 Task: In the  document William ,change text color to 'Dark Green' Insert the mentioned shape below the text 'Heart'. Change color of the shape to  BlueChange shape height to  2
Action: Mouse moved to (57, 28)
Screenshot: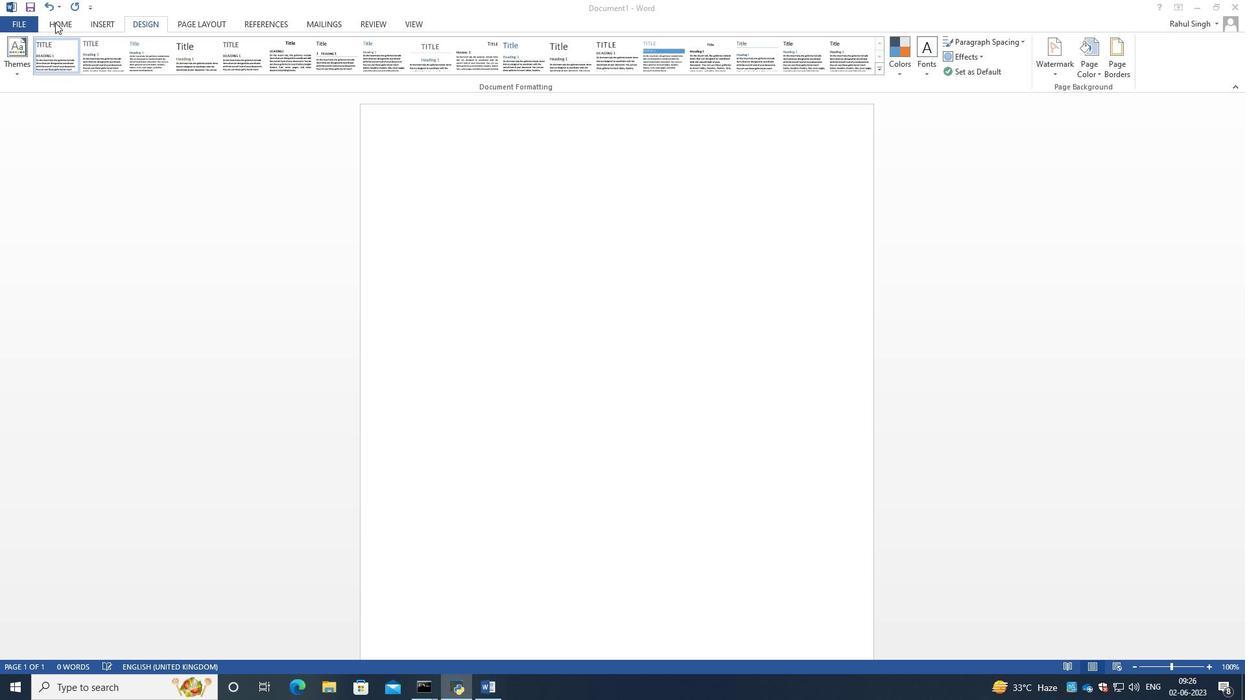 
Action: Mouse pressed left at (57, 28)
Screenshot: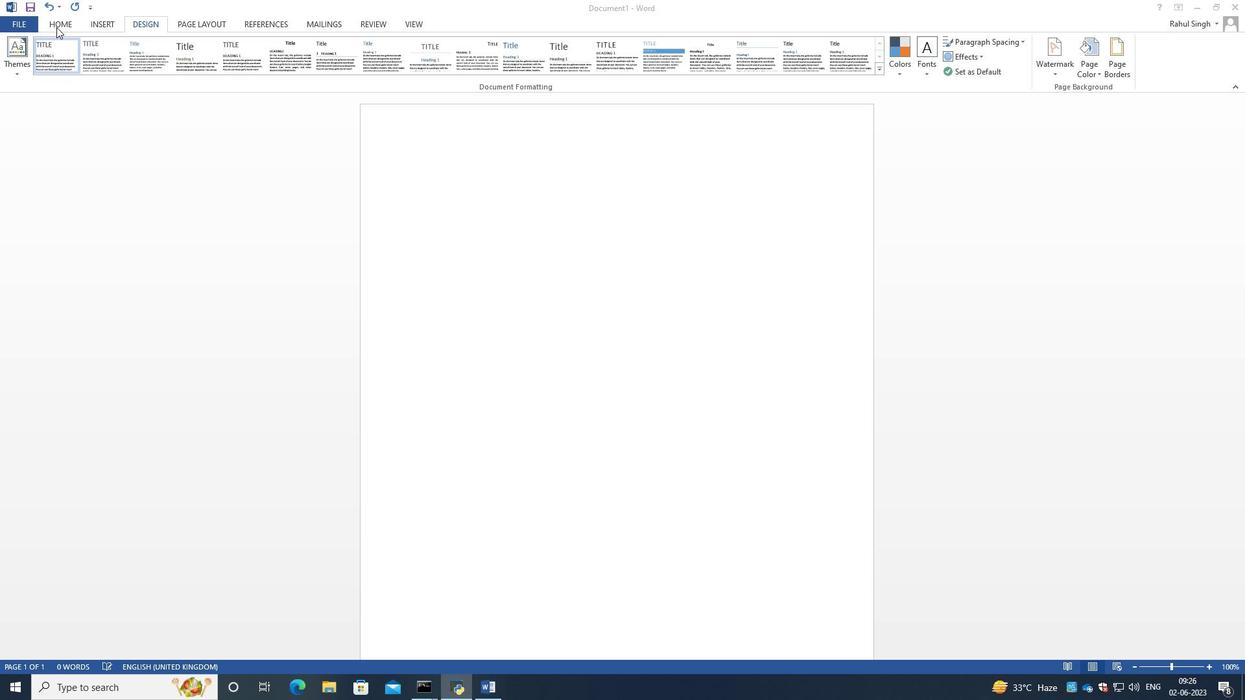 
Action: Mouse moved to (70, 23)
Screenshot: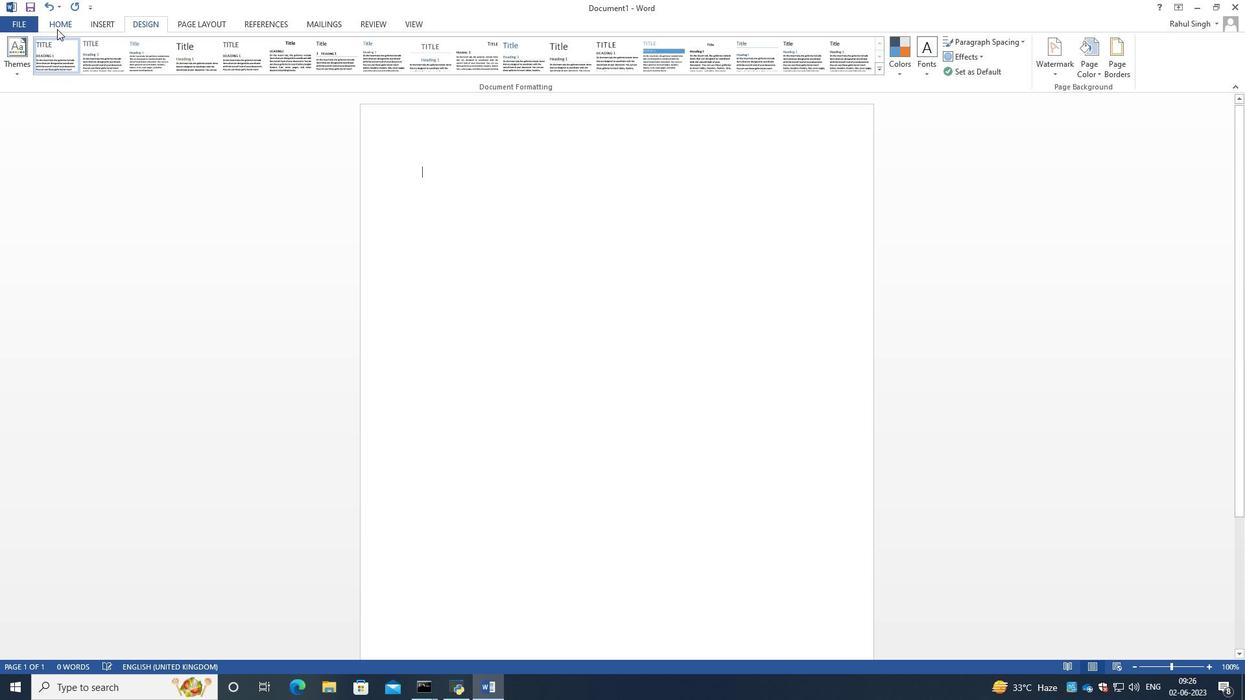 
Action: Mouse pressed left at (70, 23)
Screenshot: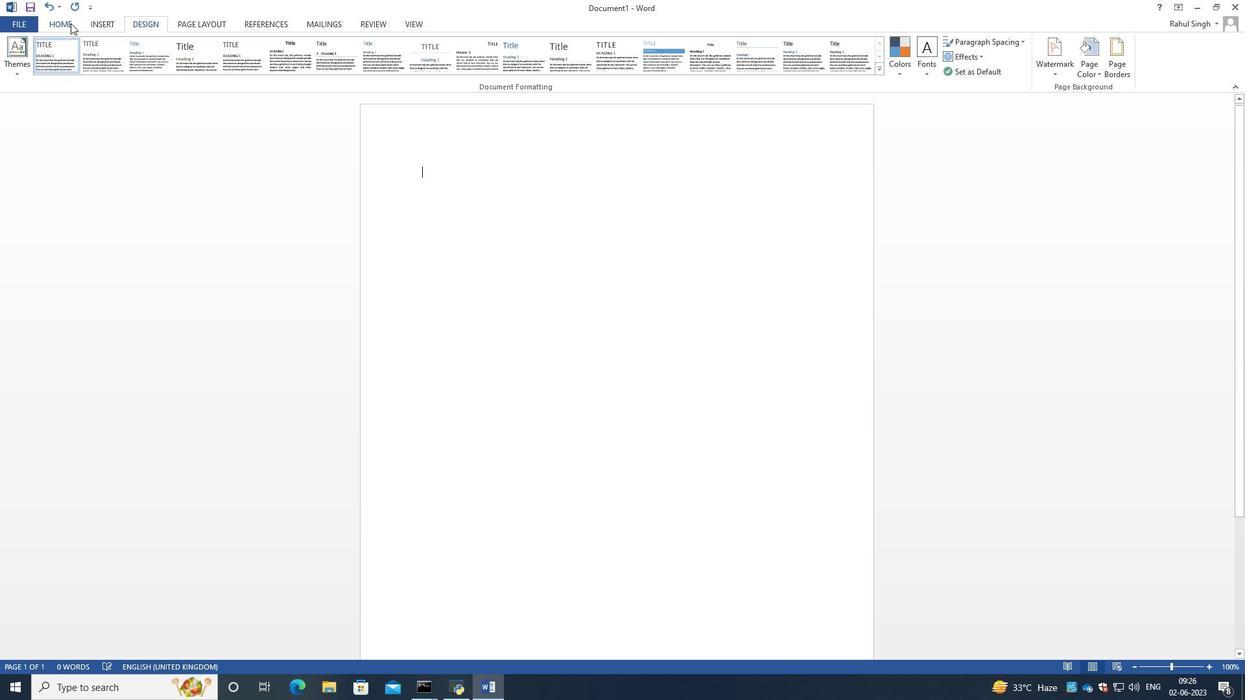 
Action: Mouse moved to (98, 23)
Screenshot: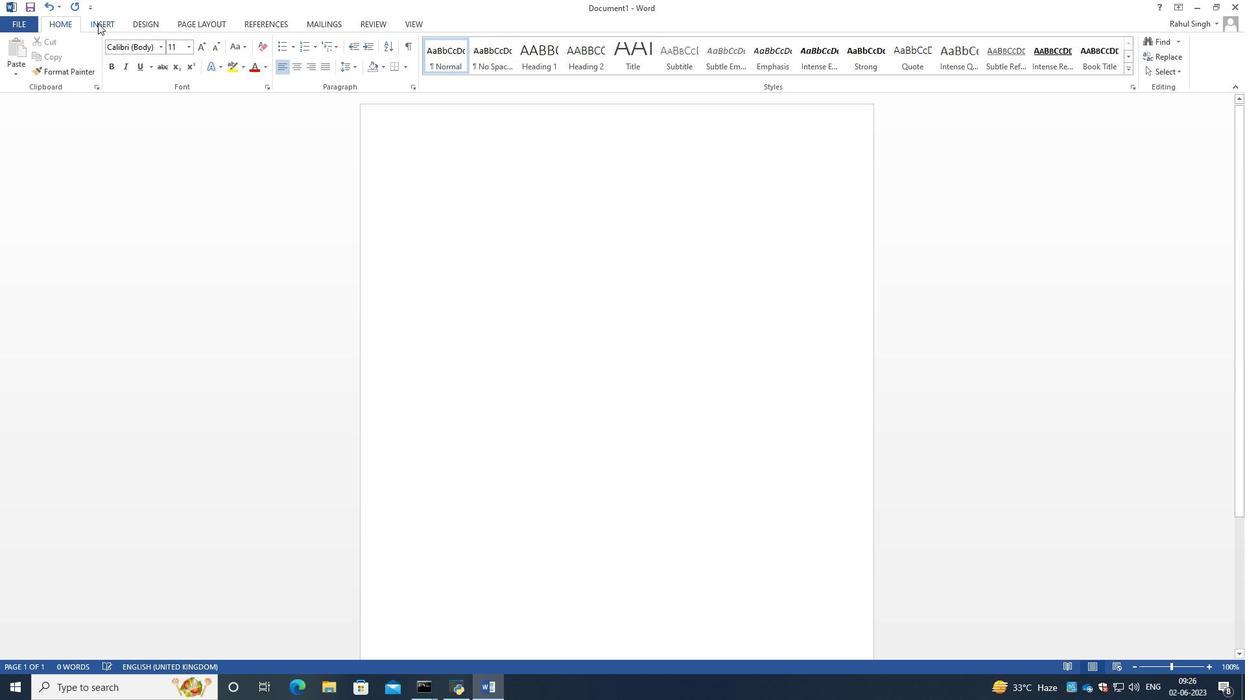 
Action: Mouse pressed left at (98, 23)
Screenshot: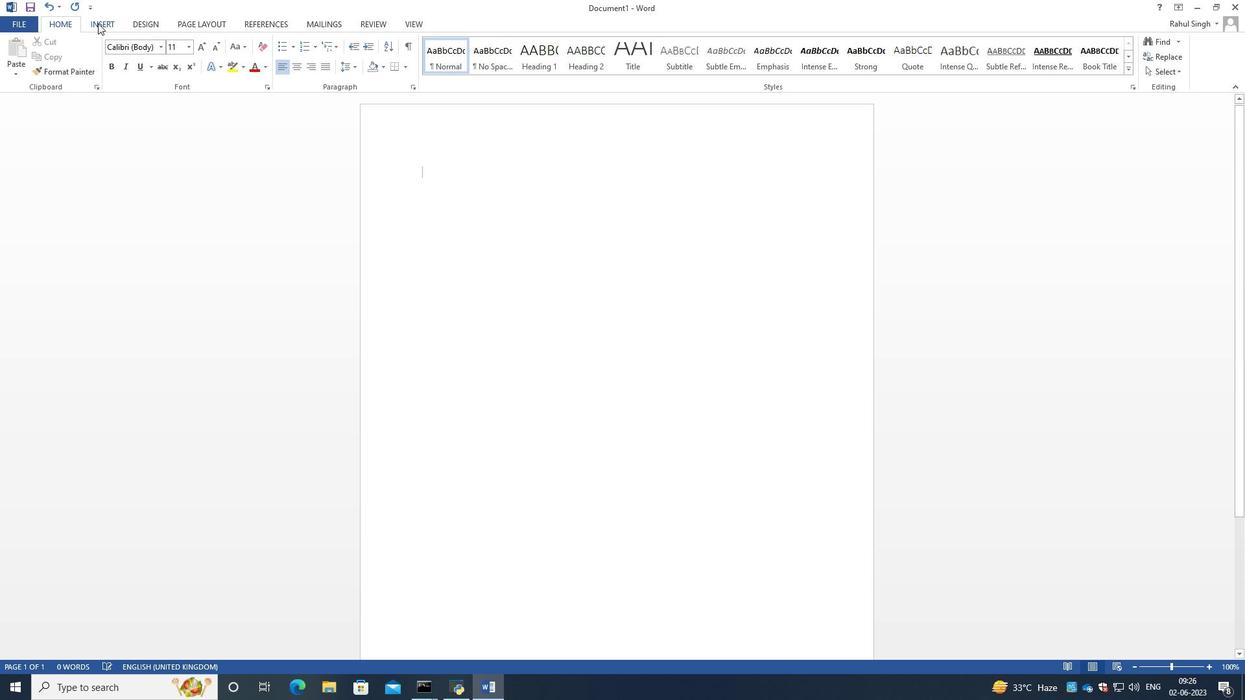 
Action: Mouse moved to (134, 26)
Screenshot: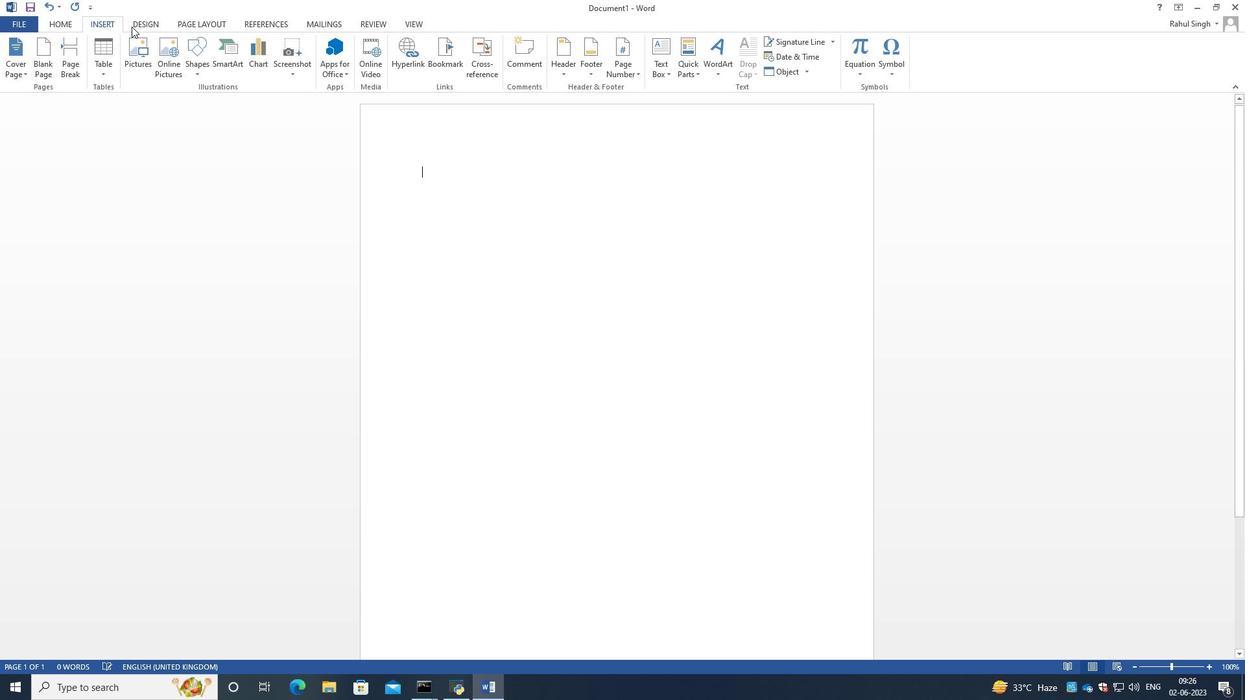 
Action: Mouse pressed left at (134, 26)
Screenshot: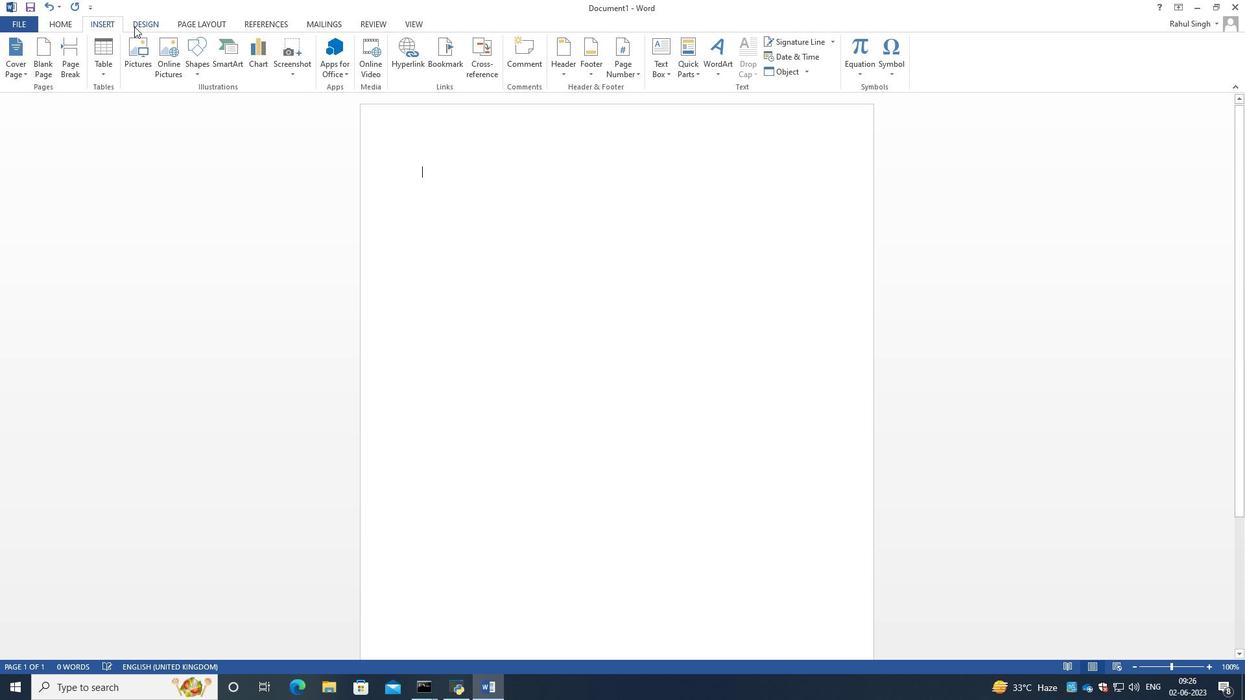 
Action: Mouse moved to (192, 22)
Screenshot: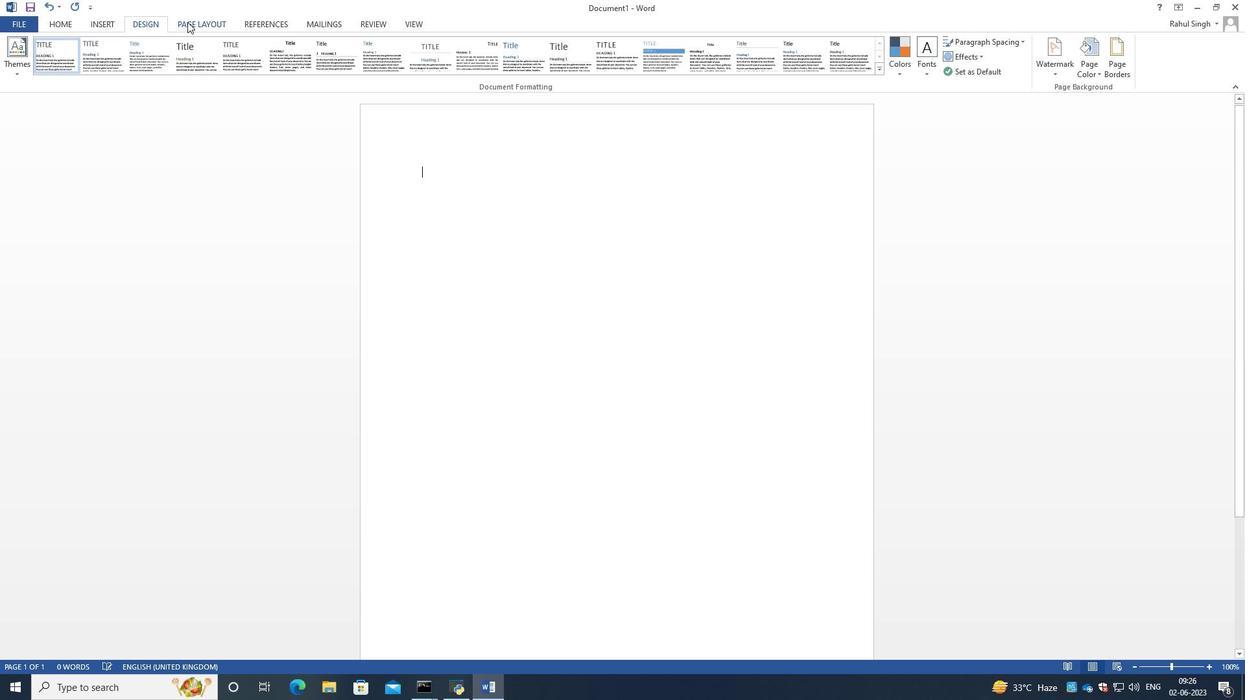 
Action: Mouse pressed left at (192, 22)
Screenshot: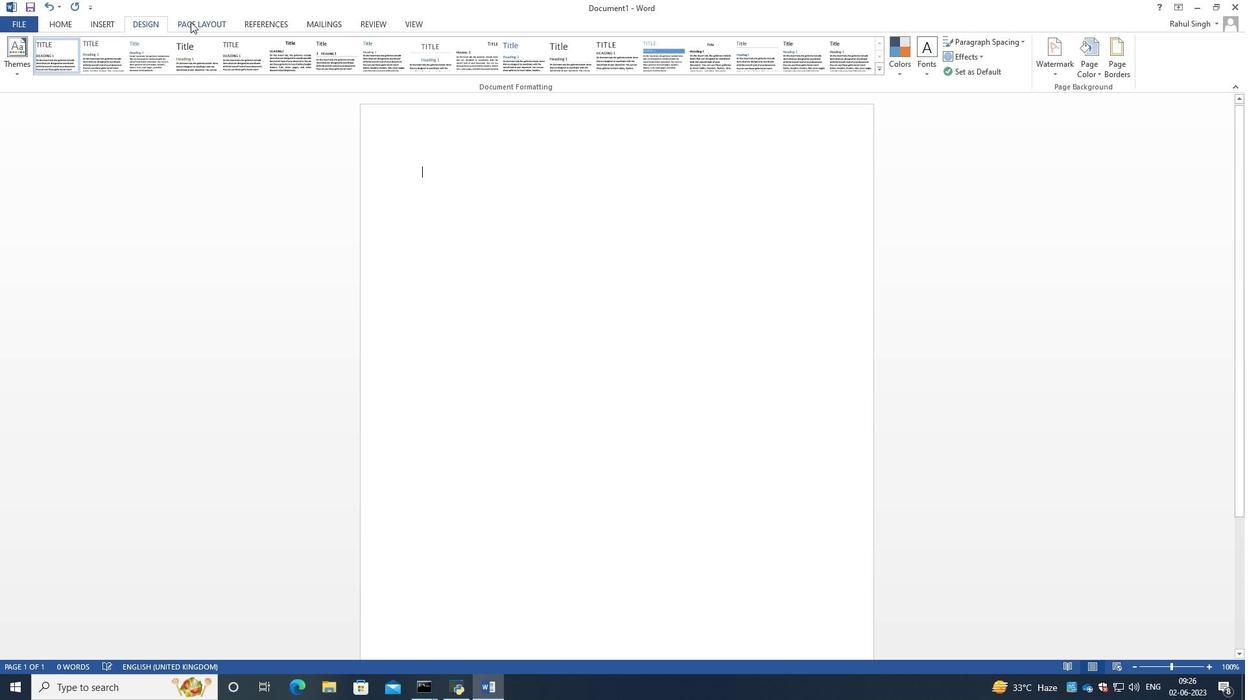 
Action: Mouse moved to (252, 21)
Screenshot: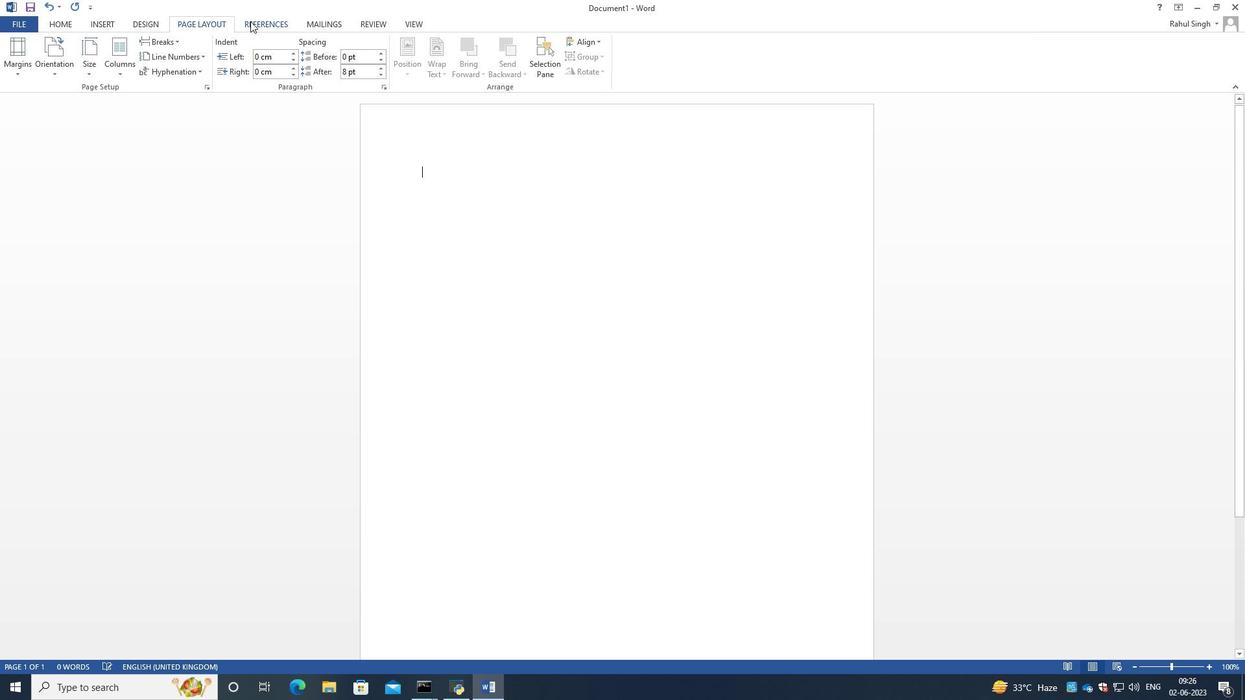 
Action: Mouse pressed left at (252, 21)
Screenshot: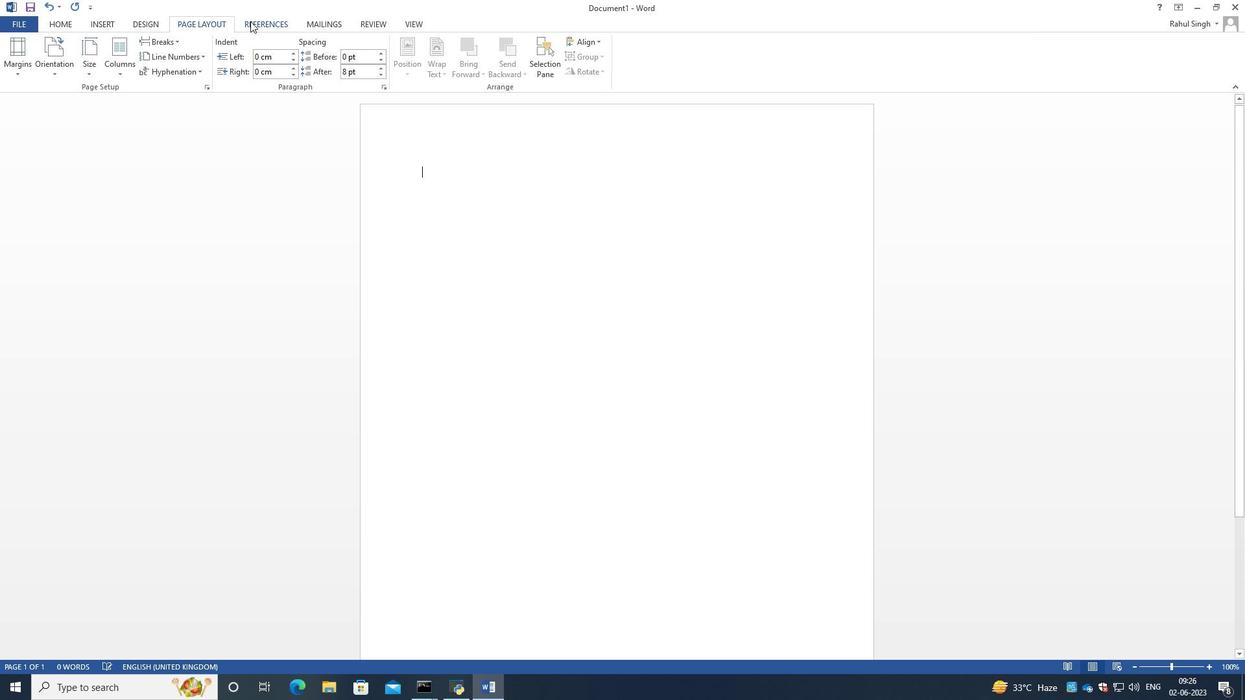 
Action: Mouse moved to (318, 22)
Screenshot: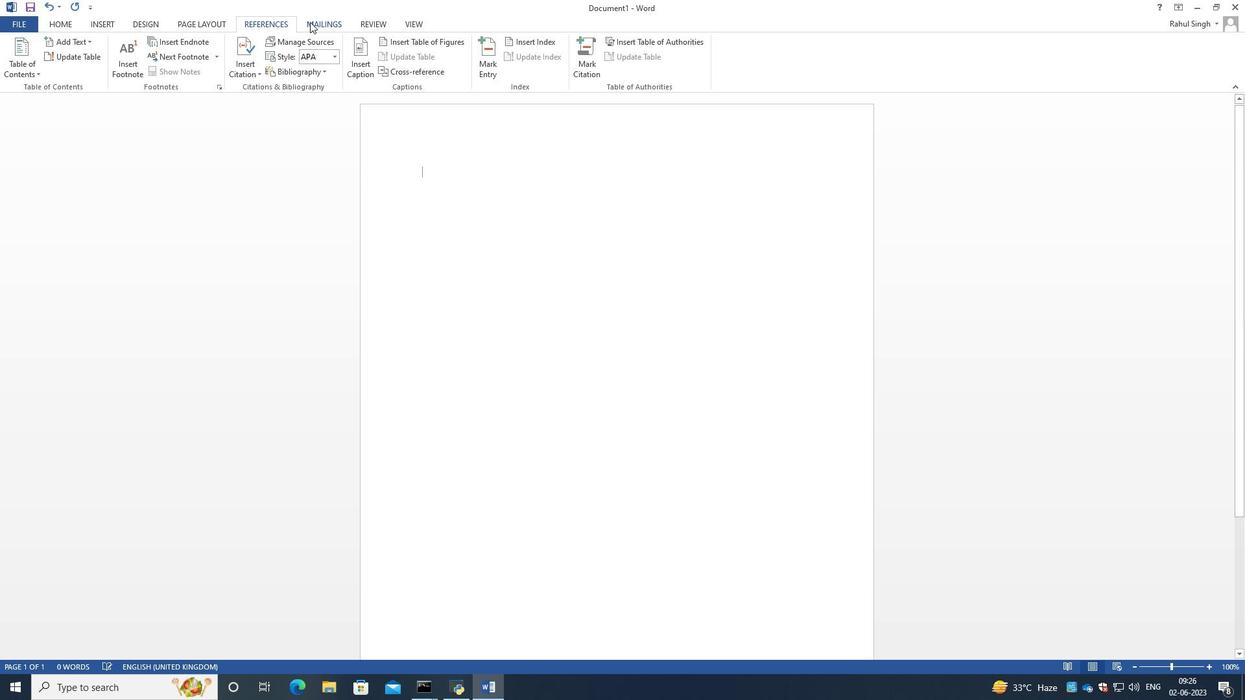 
Action: Mouse pressed left at (318, 22)
Screenshot: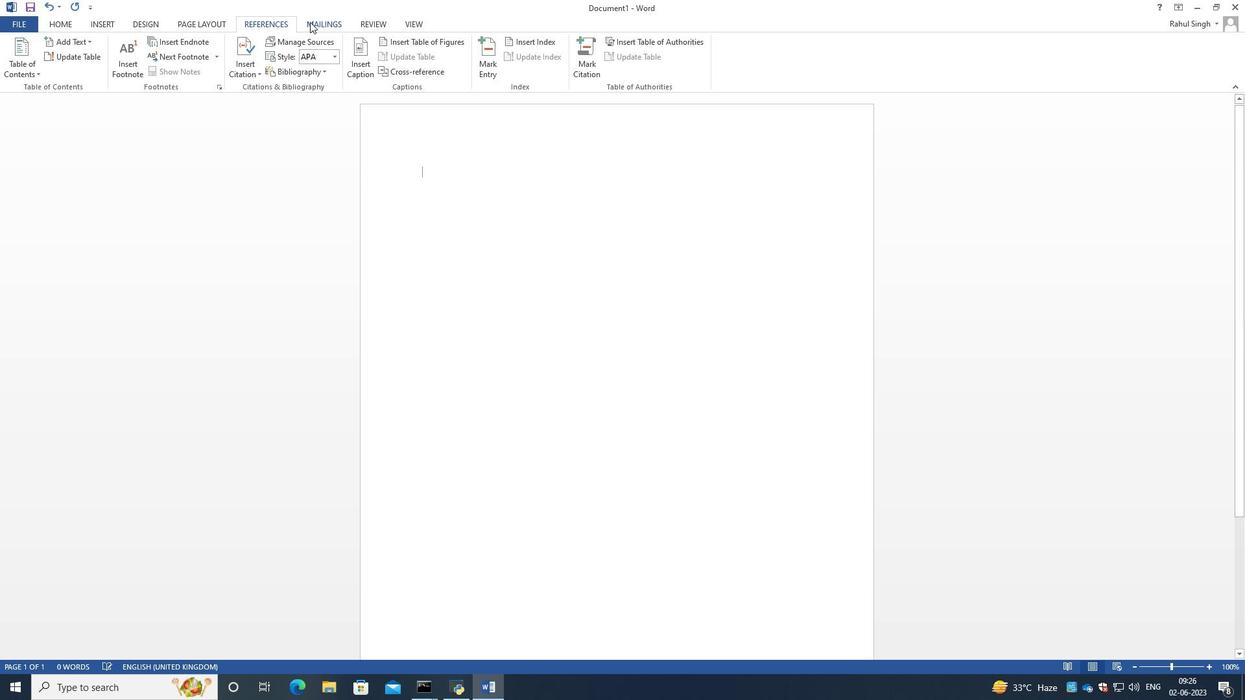 
Action: Mouse moved to (49, 21)
Screenshot: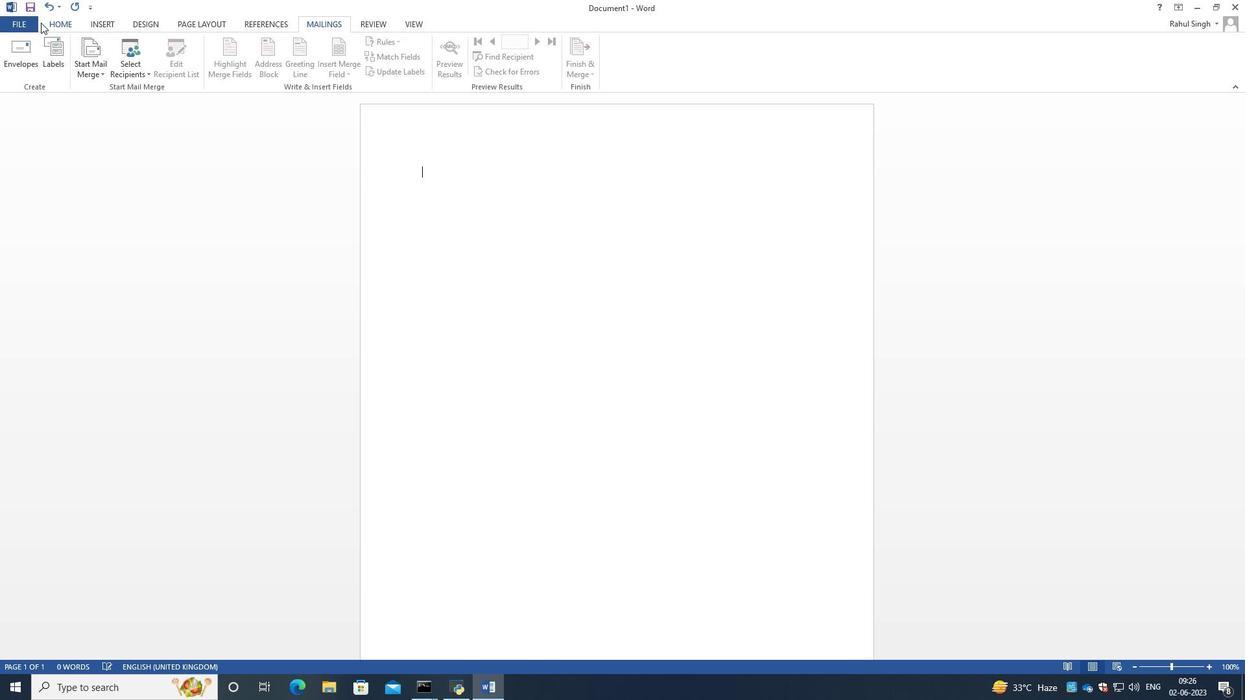 
Action: Mouse pressed left at (49, 21)
Screenshot: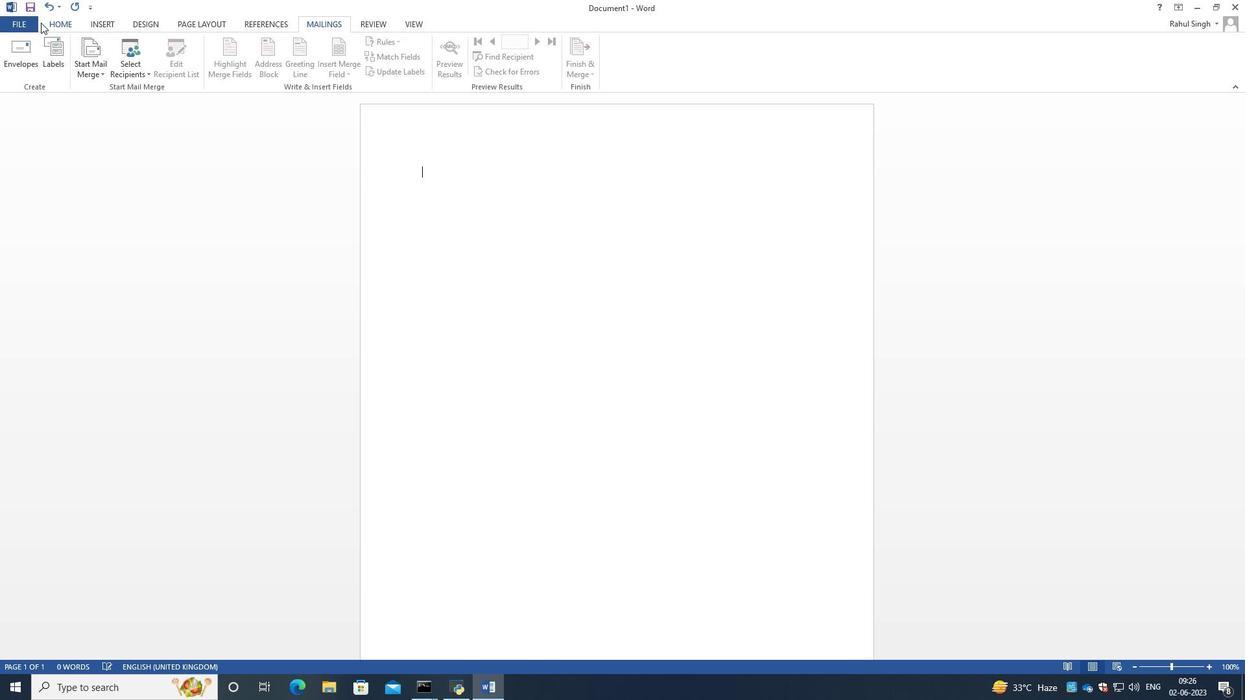
Action: Mouse moved to (151, 30)
Screenshot: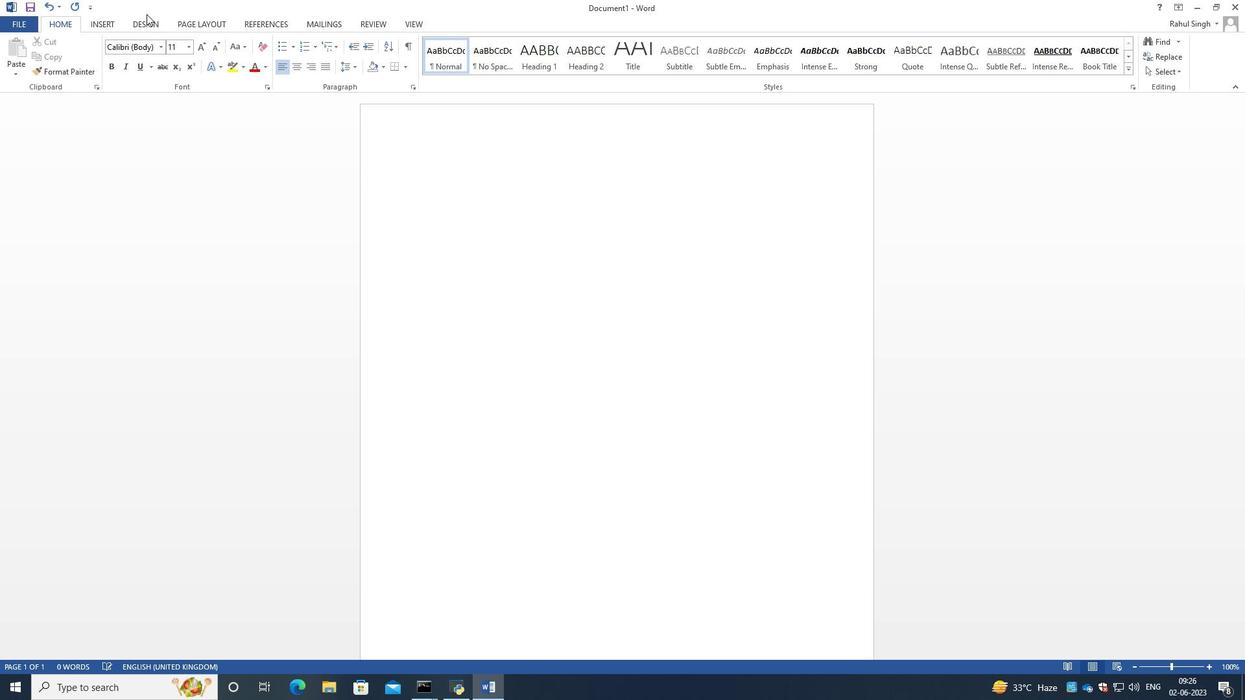 
Action: Mouse pressed left at (151, 30)
Screenshot: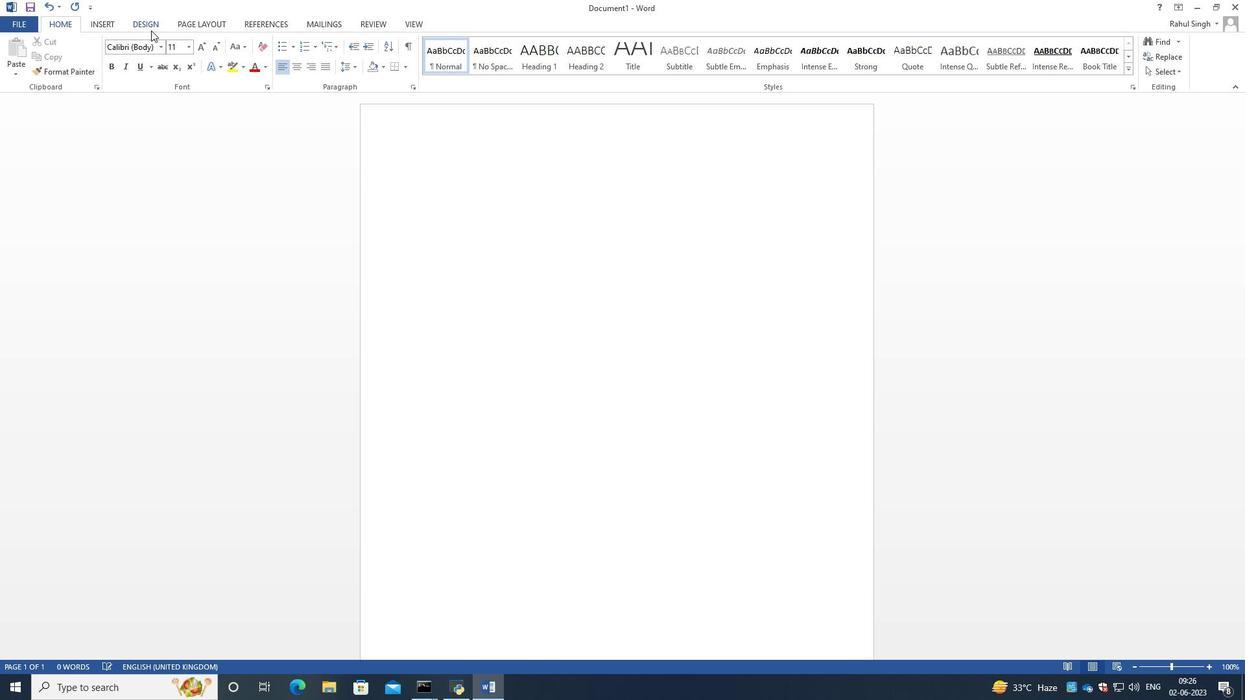 
Action: Mouse moved to (199, 27)
Screenshot: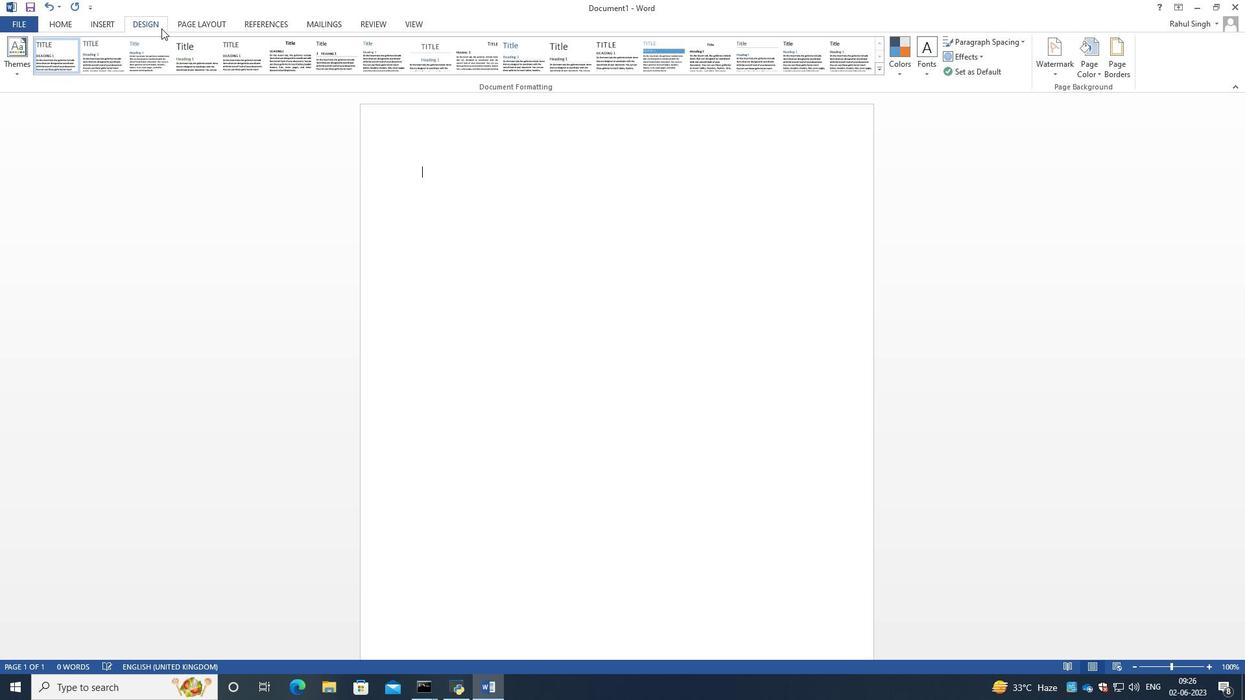 
Action: Mouse pressed left at (199, 27)
Screenshot: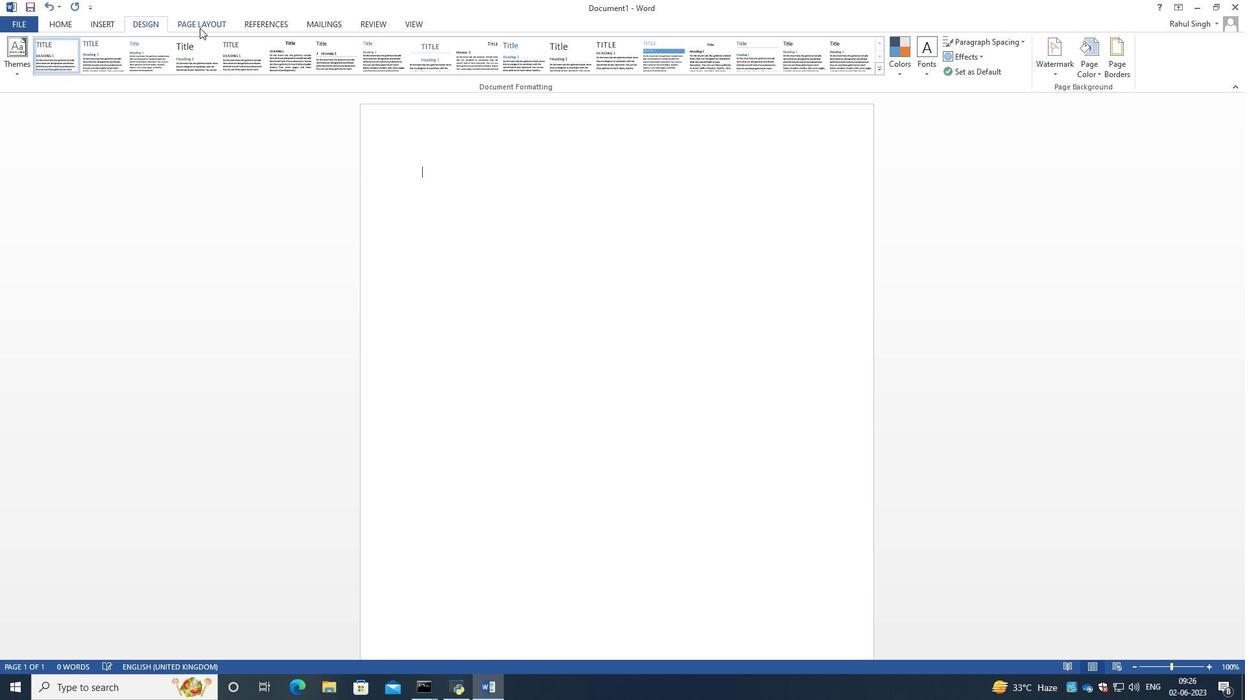 
Action: Mouse moved to (254, 22)
Screenshot: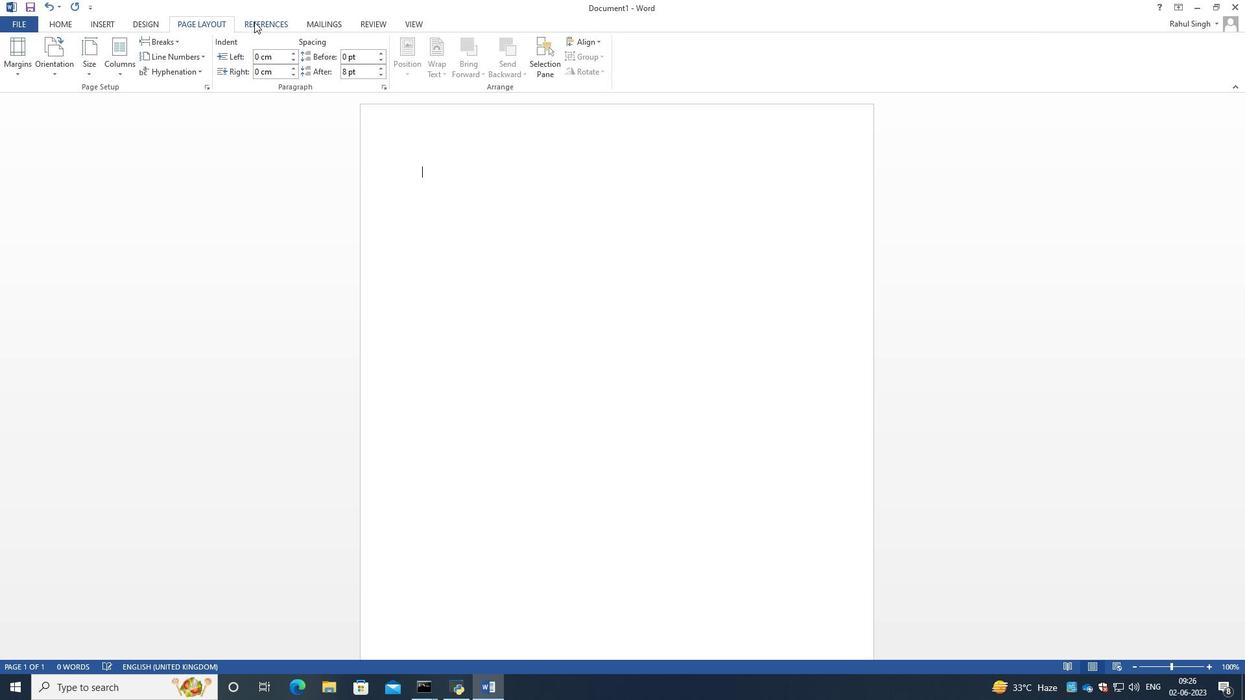 
Action: Mouse pressed left at (254, 22)
Screenshot: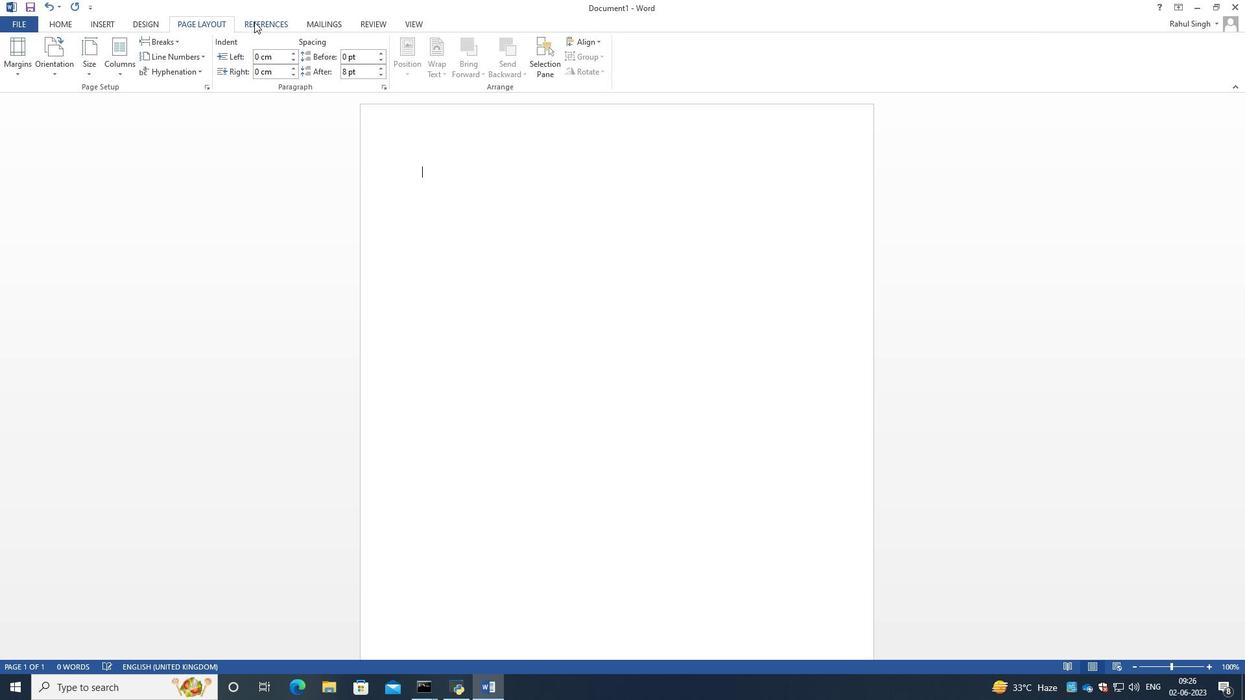 
Action: Mouse moved to (320, 24)
Screenshot: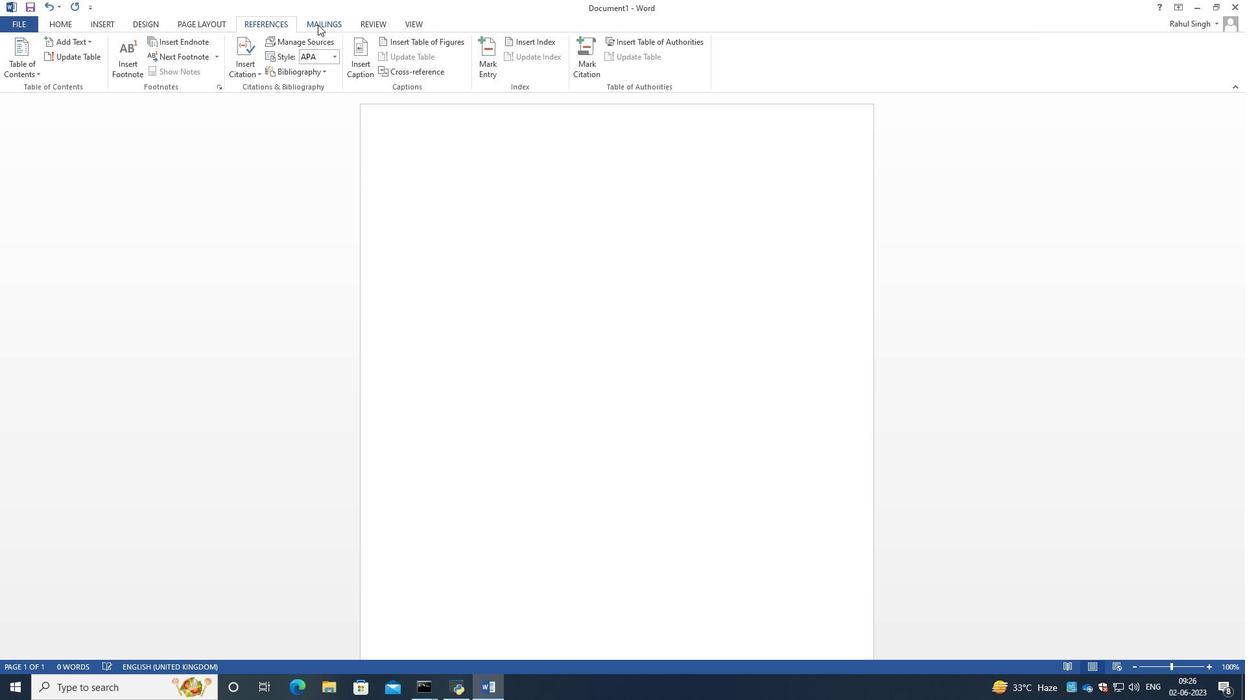 
Action: Mouse pressed left at (320, 24)
Screenshot: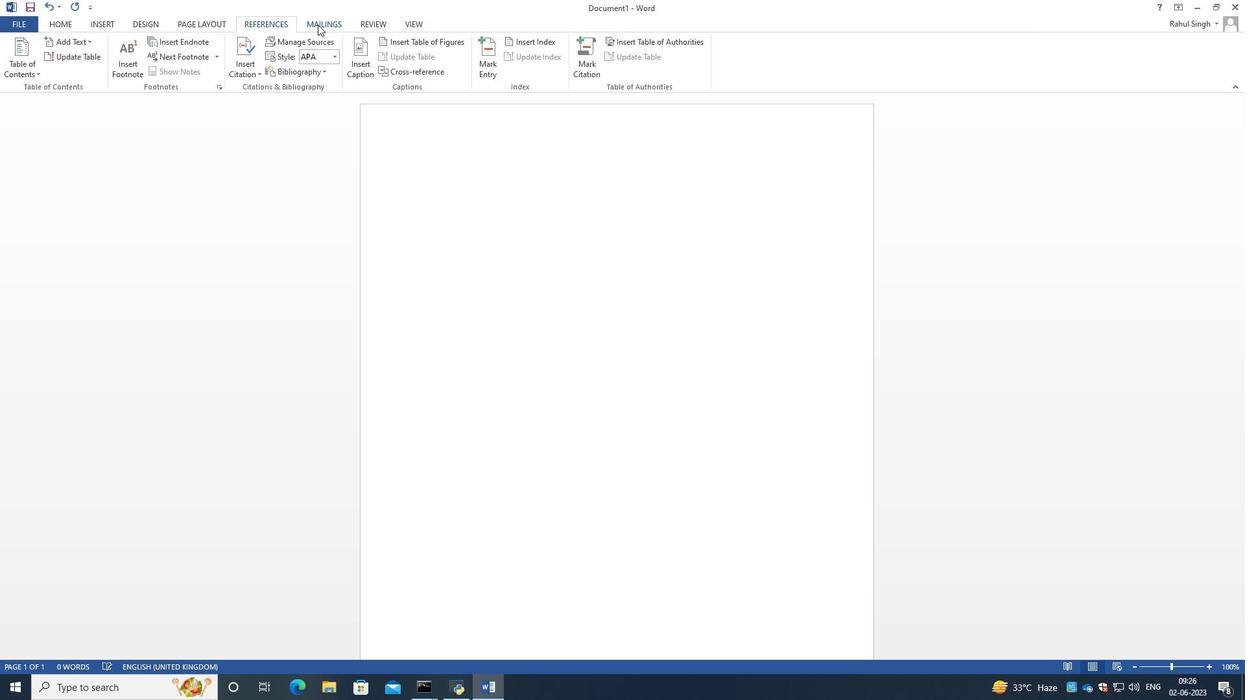 
Action: Mouse moved to (138, 65)
Screenshot: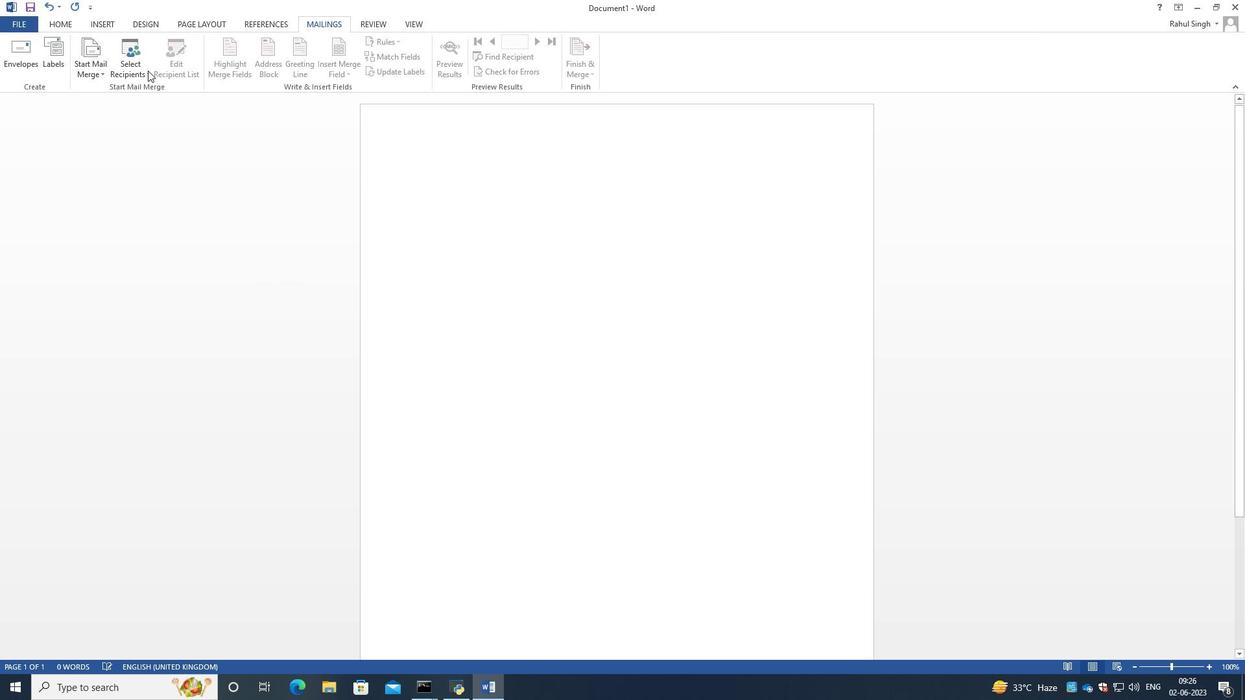 
Action: Mouse pressed left at (138, 65)
Screenshot: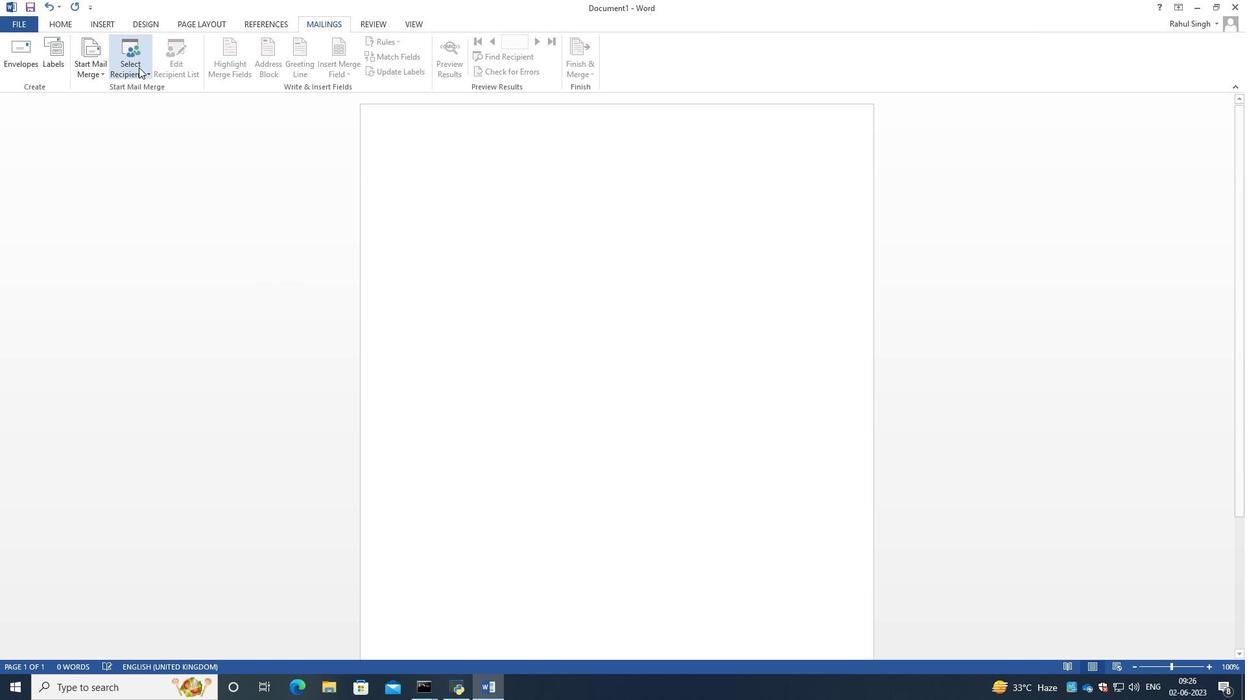 
Action: Mouse moved to (455, 237)
Screenshot: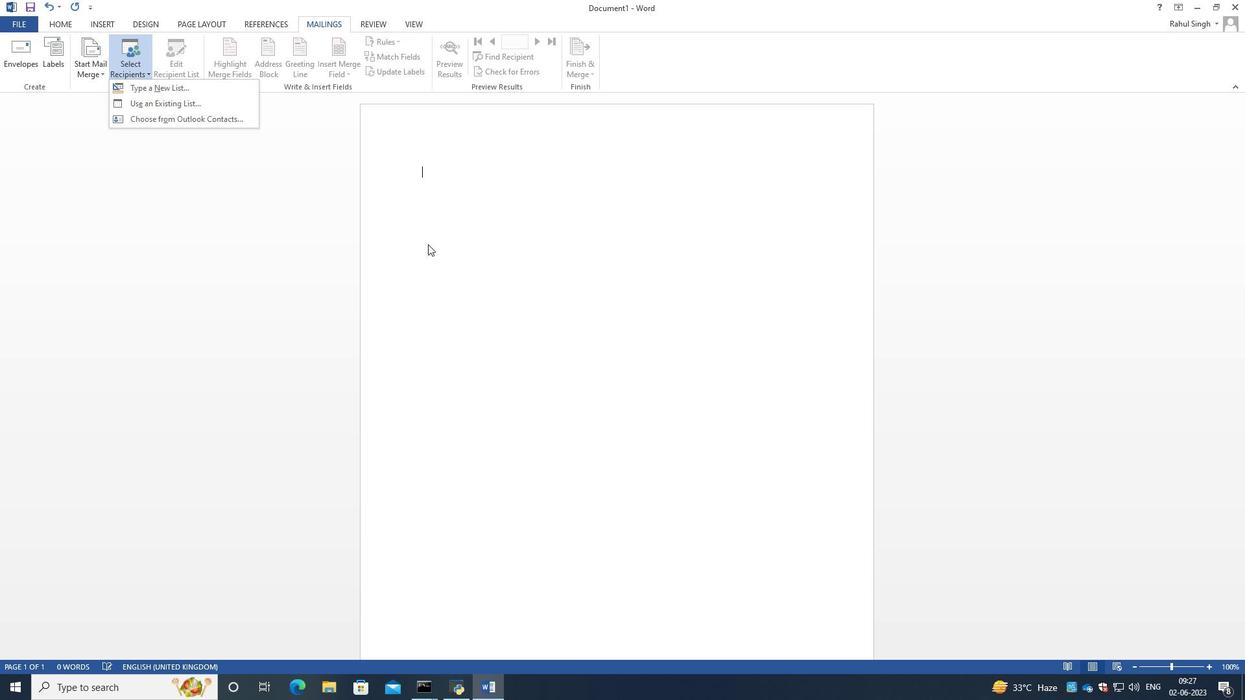 
Action: Mouse pressed left at (455, 237)
Screenshot: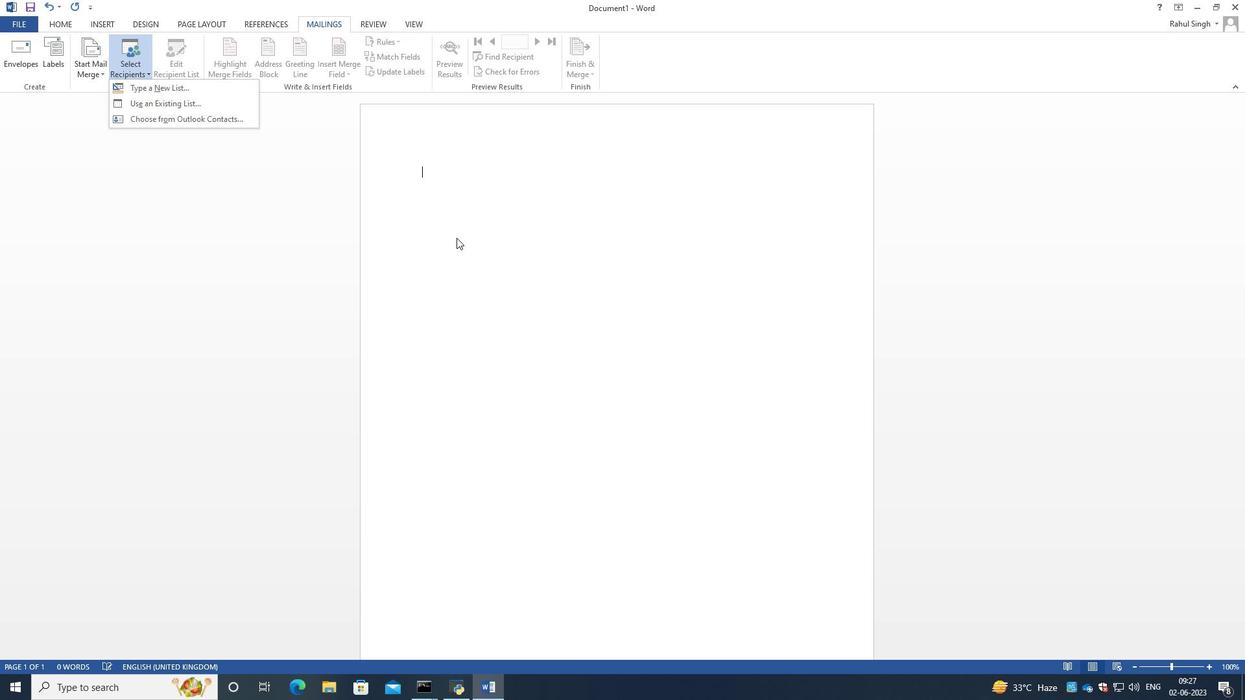 
Action: Mouse moved to (60, 20)
Screenshot: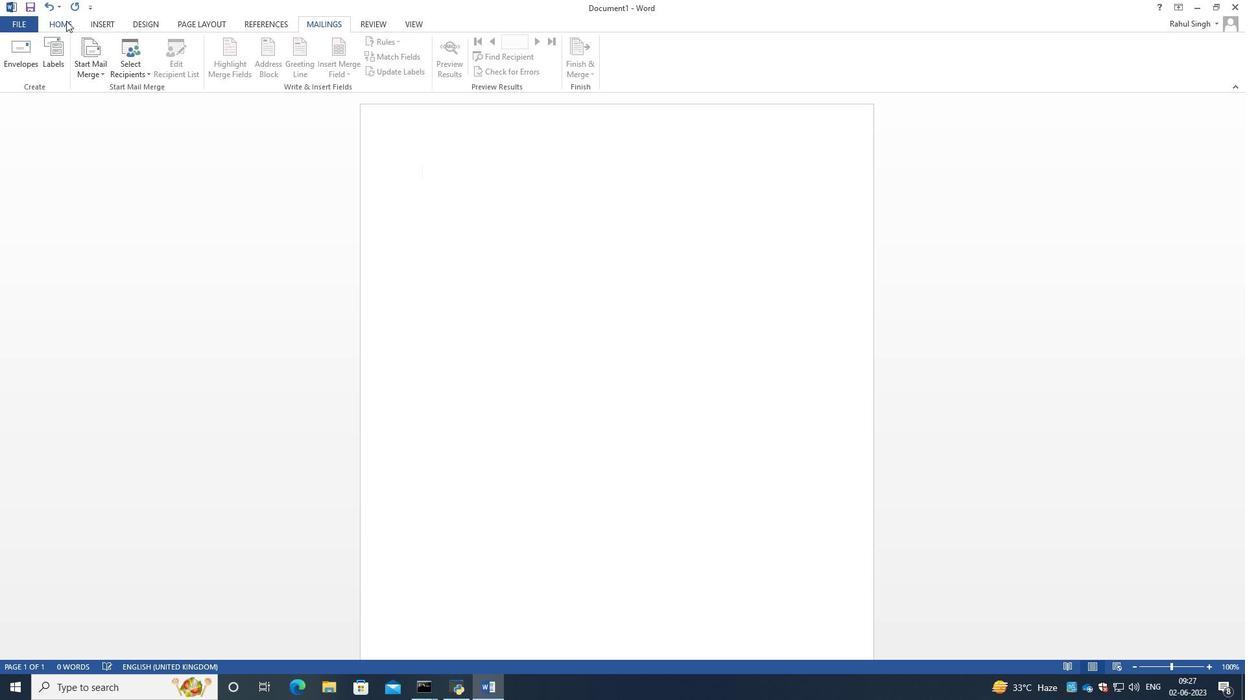 
Action: Mouse pressed left at (60, 20)
Screenshot: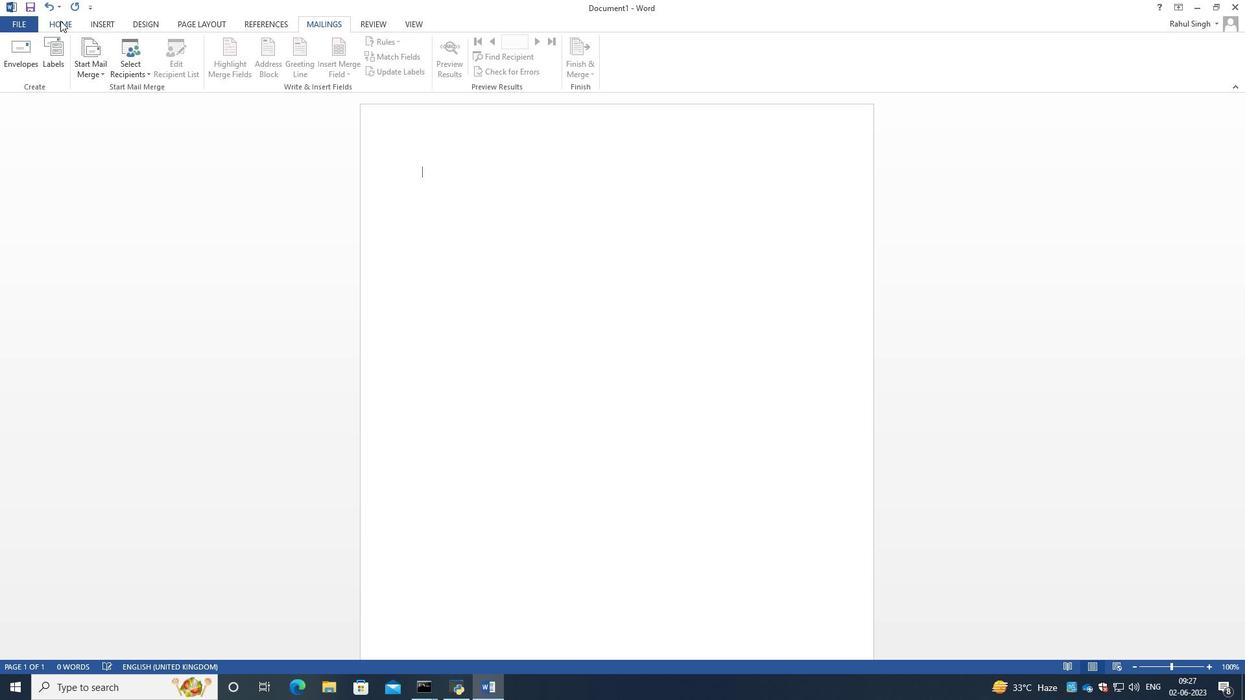 
Action: Mouse moved to (84, 21)
Screenshot: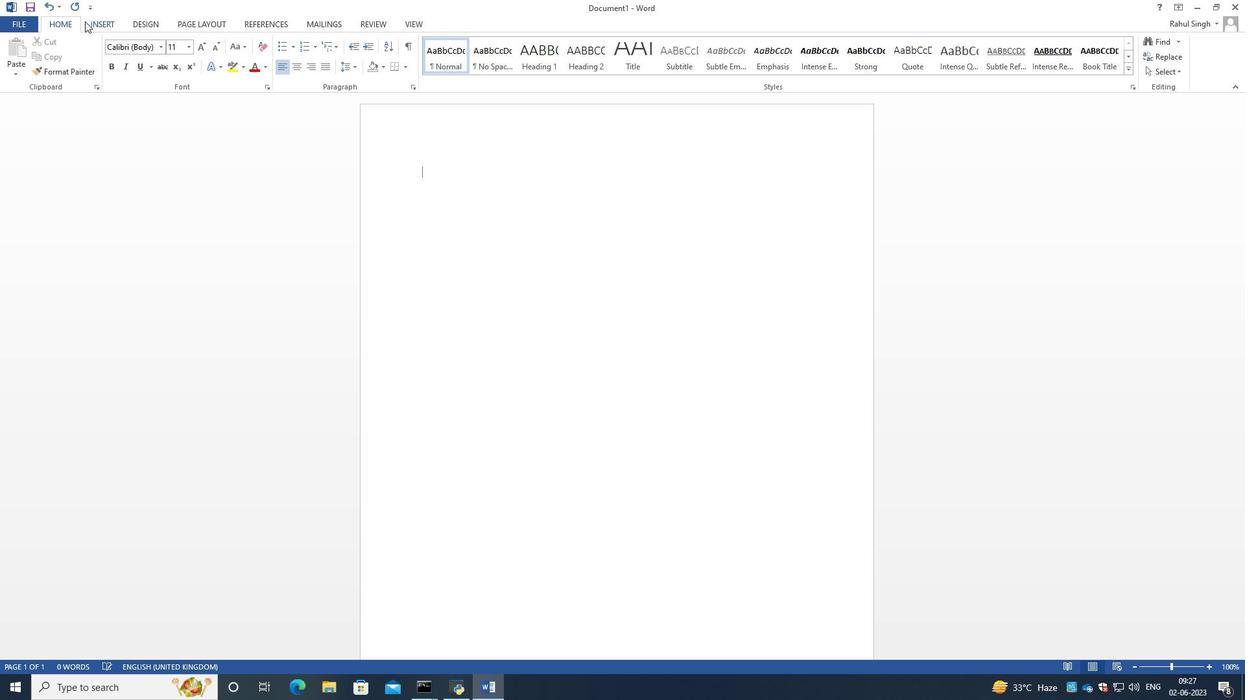 
Action: Mouse pressed left at (84, 21)
Screenshot: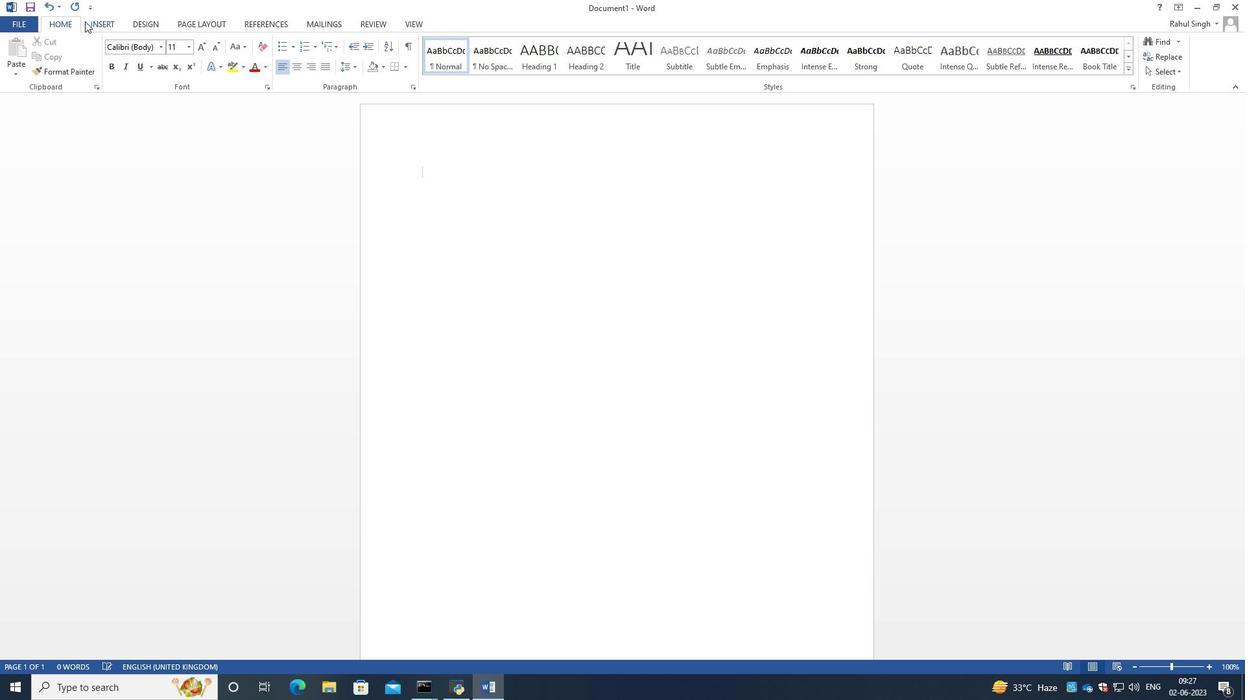 
Action: Mouse moved to (32, 20)
Screenshot: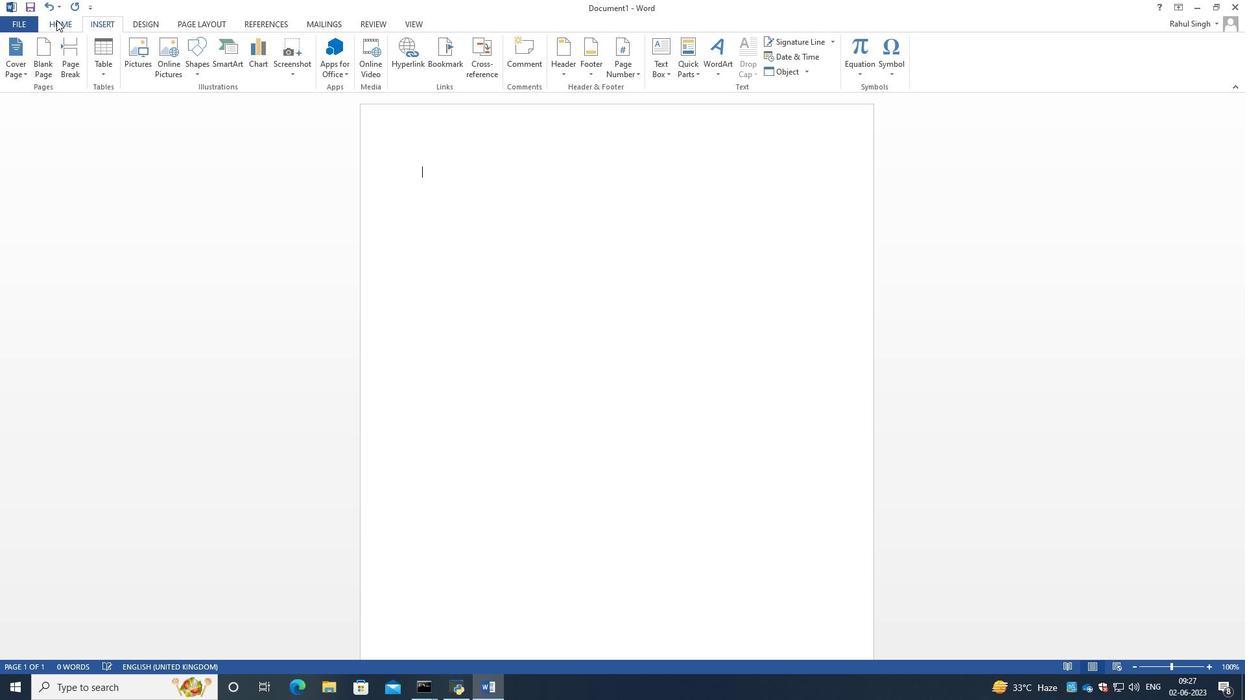 
Action: Mouse pressed left at (32, 20)
Screenshot: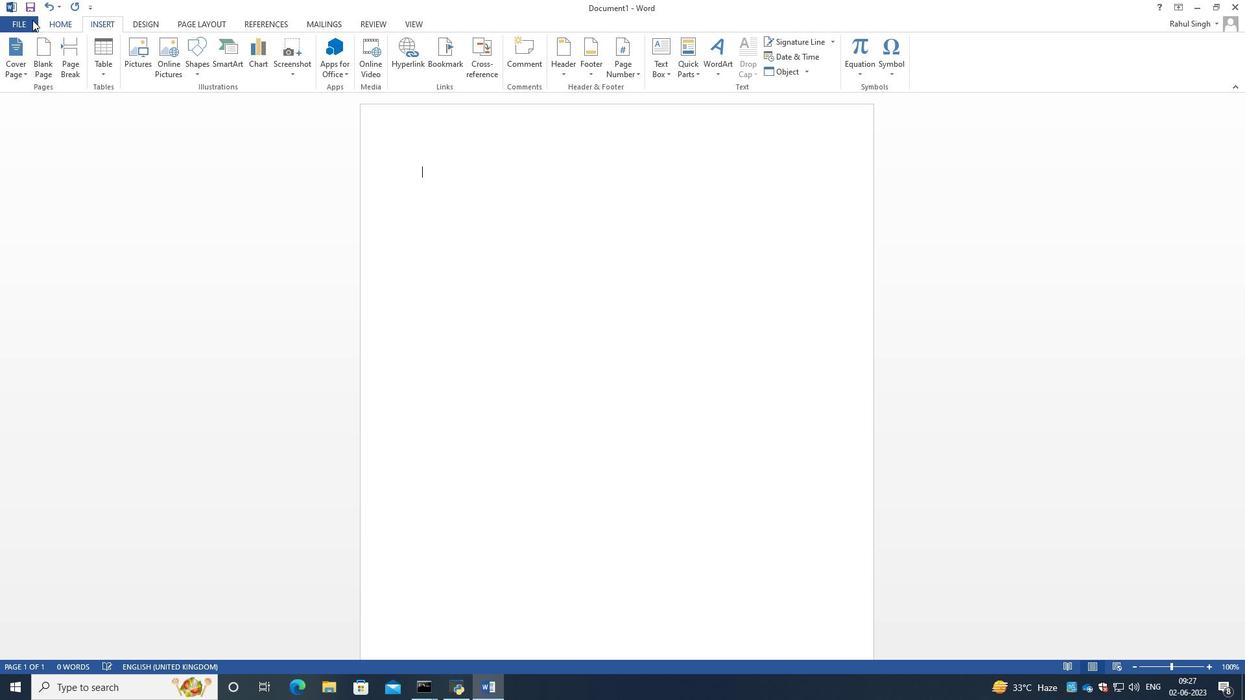 
Action: Mouse moved to (30, 17)
Screenshot: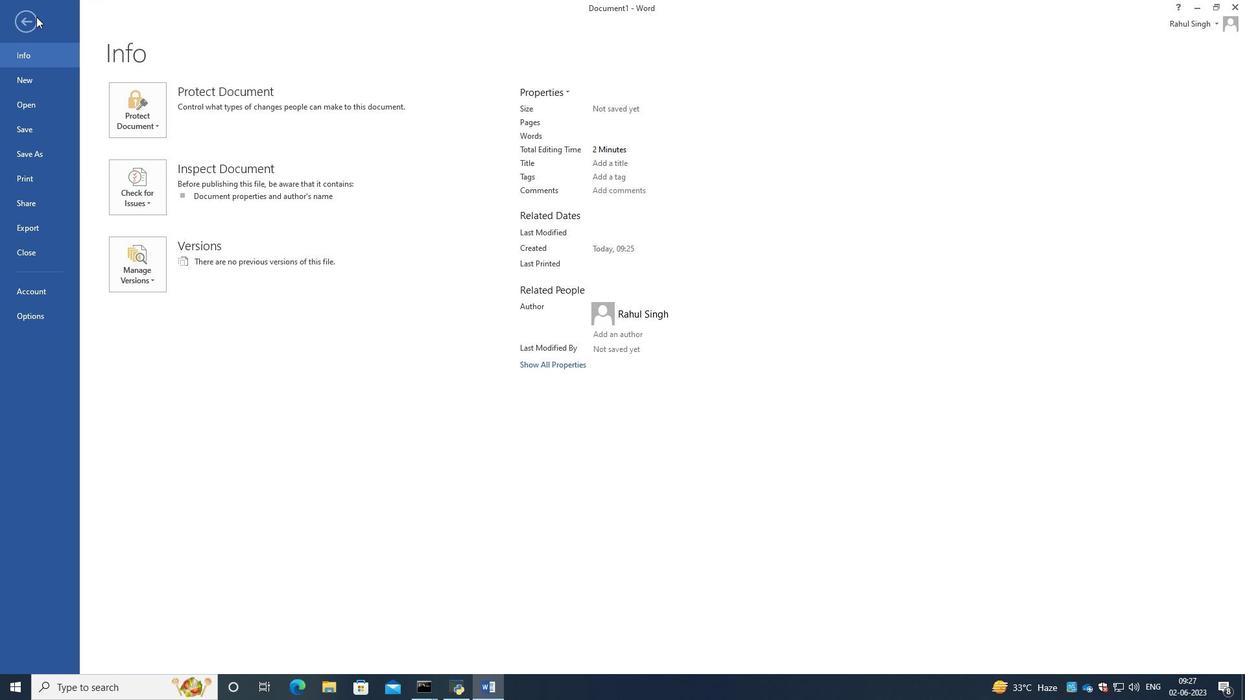 
Action: Mouse pressed left at (30, 17)
Screenshot: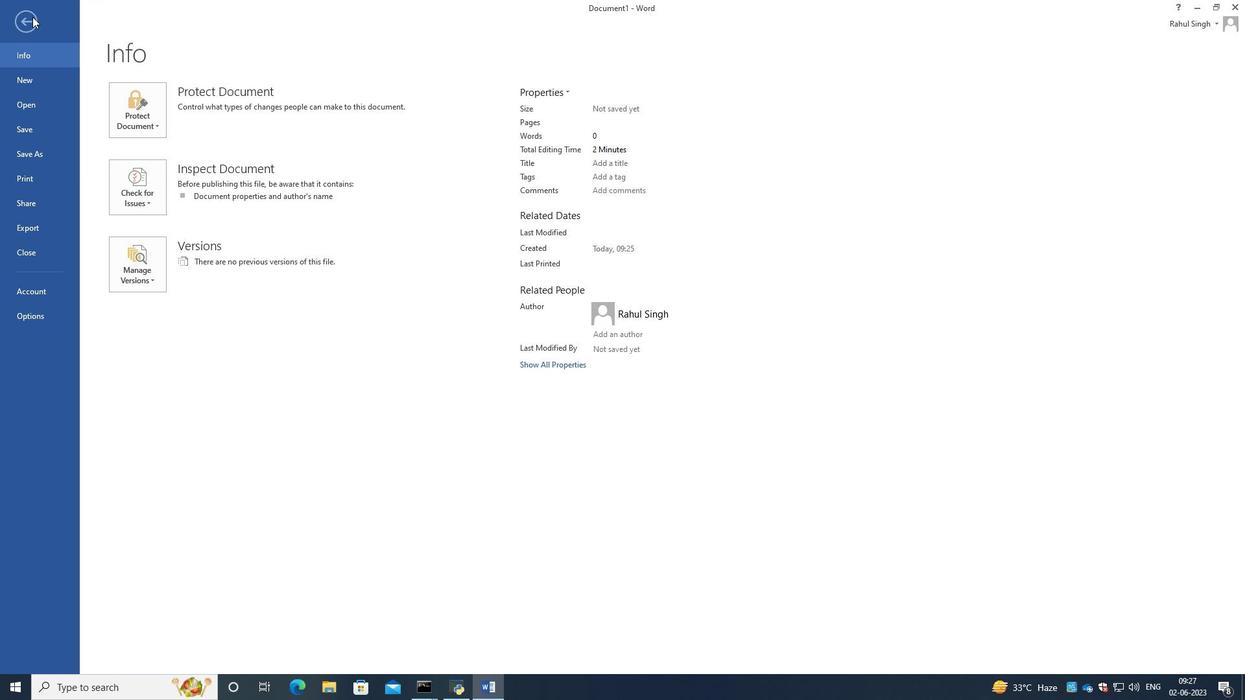
Action: Mouse moved to (496, 199)
Screenshot: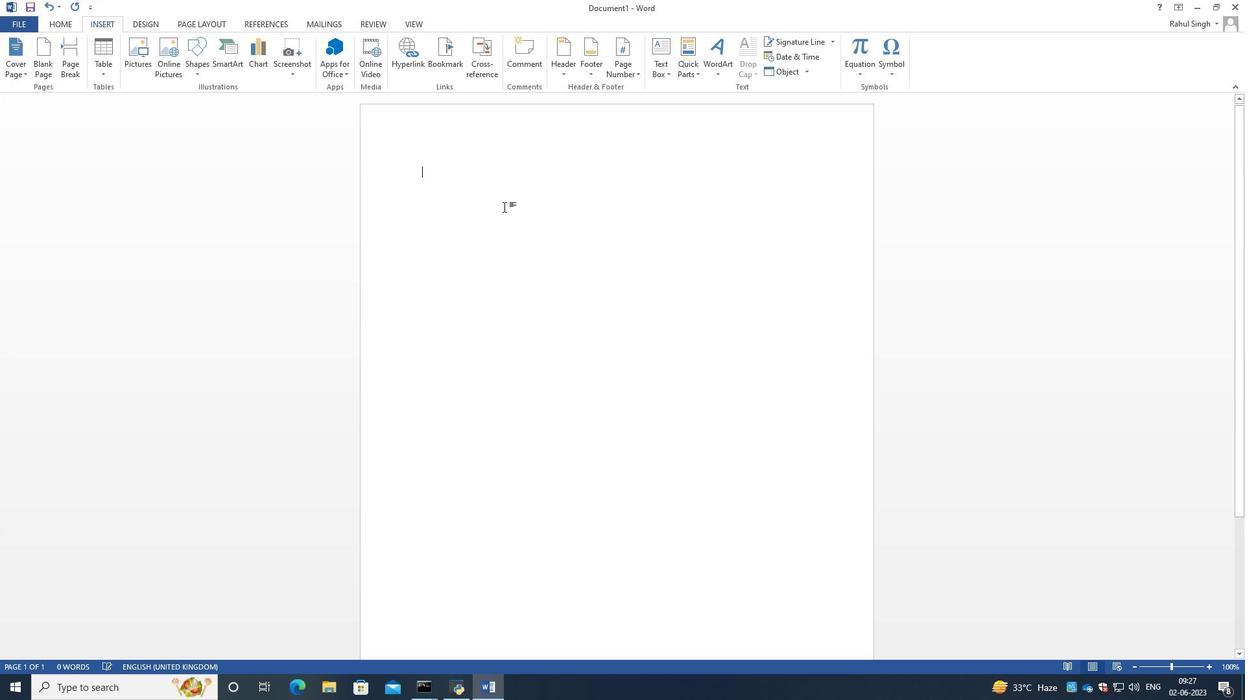 
